 Task: Select the never in the drop into editor: show drop selector.
Action: Mouse moved to (12, 579)
Screenshot: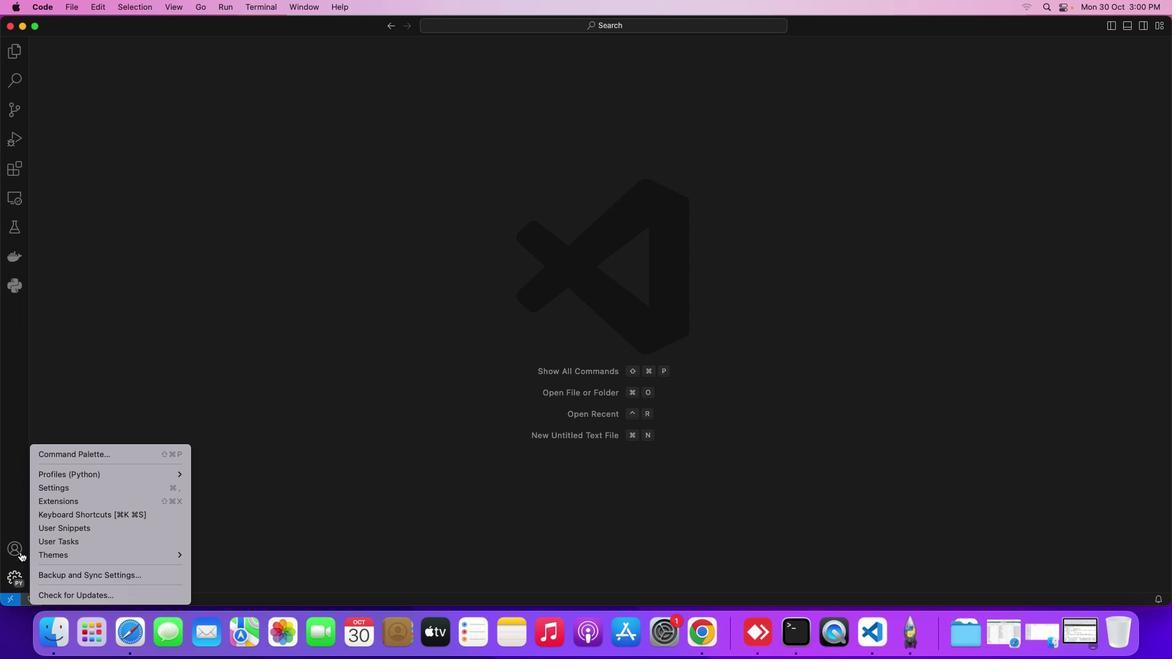 
Action: Mouse pressed left at (12, 579)
Screenshot: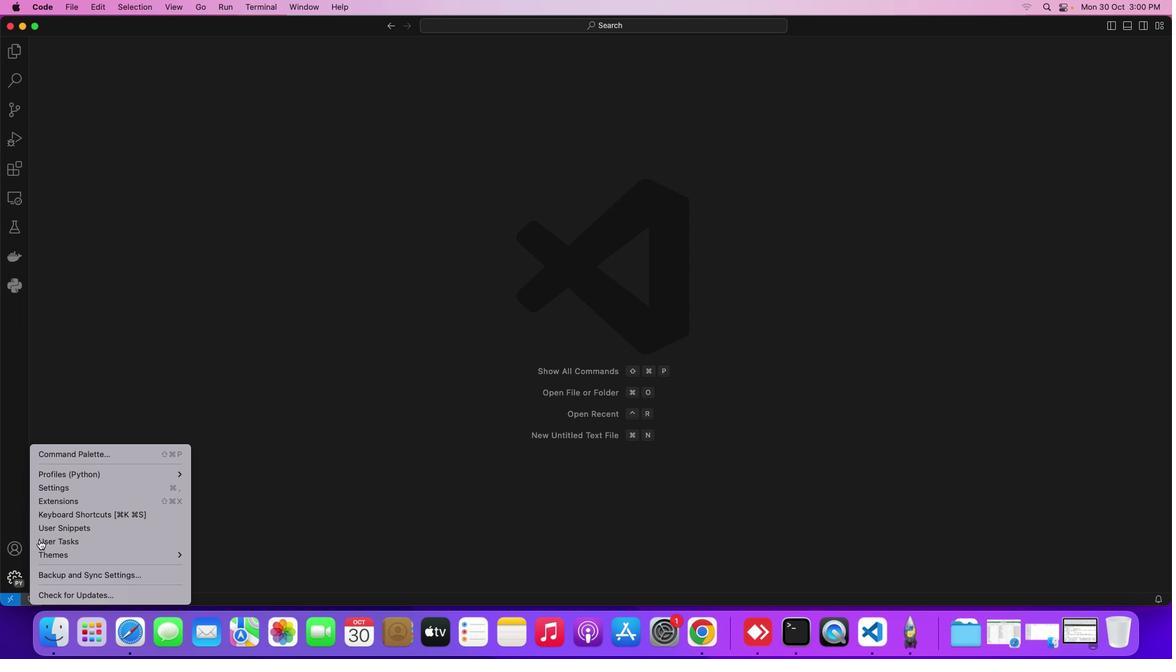 
Action: Mouse moved to (48, 489)
Screenshot: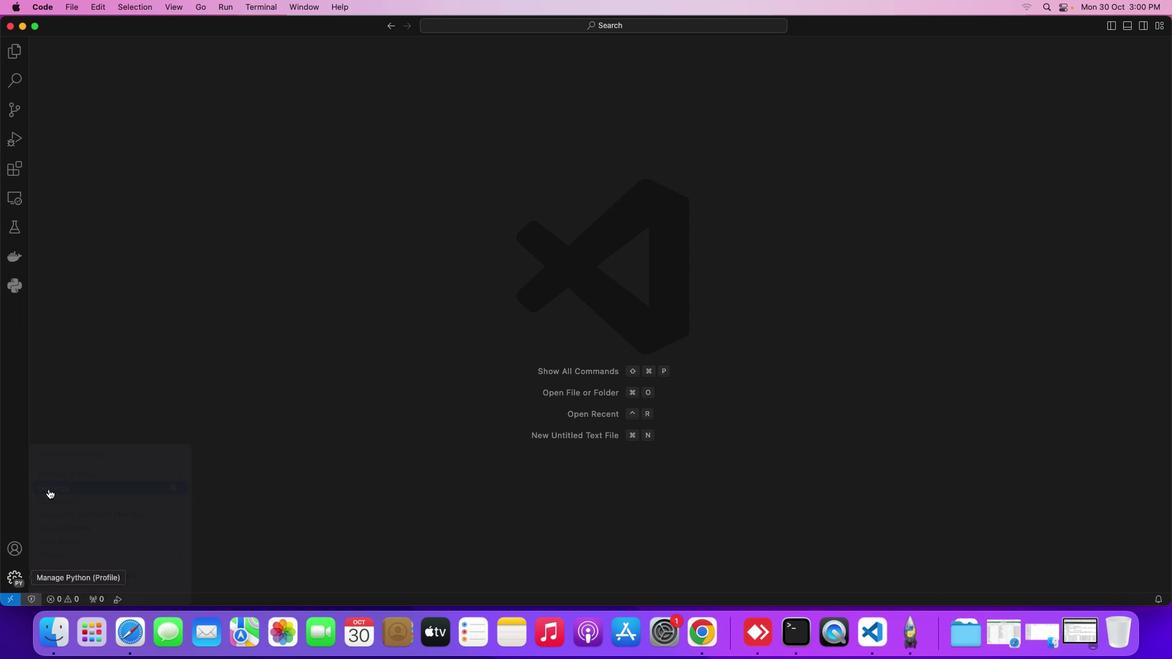 
Action: Mouse pressed left at (48, 489)
Screenshot: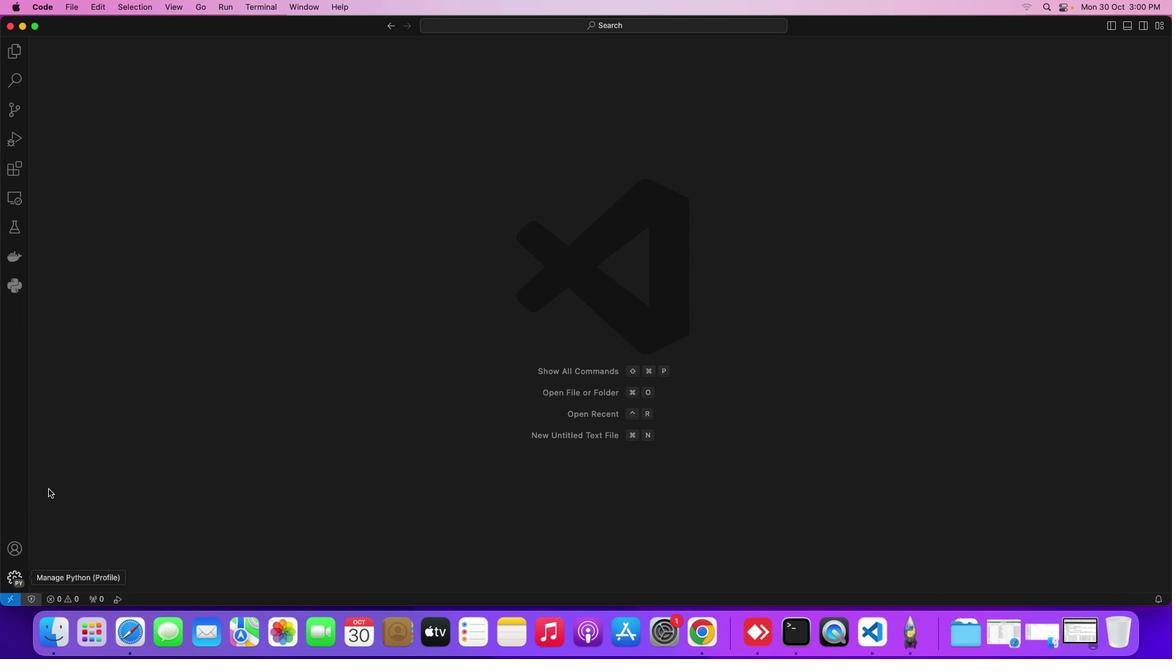 
Action: Mouse moved to (430, 392)
Screenshot: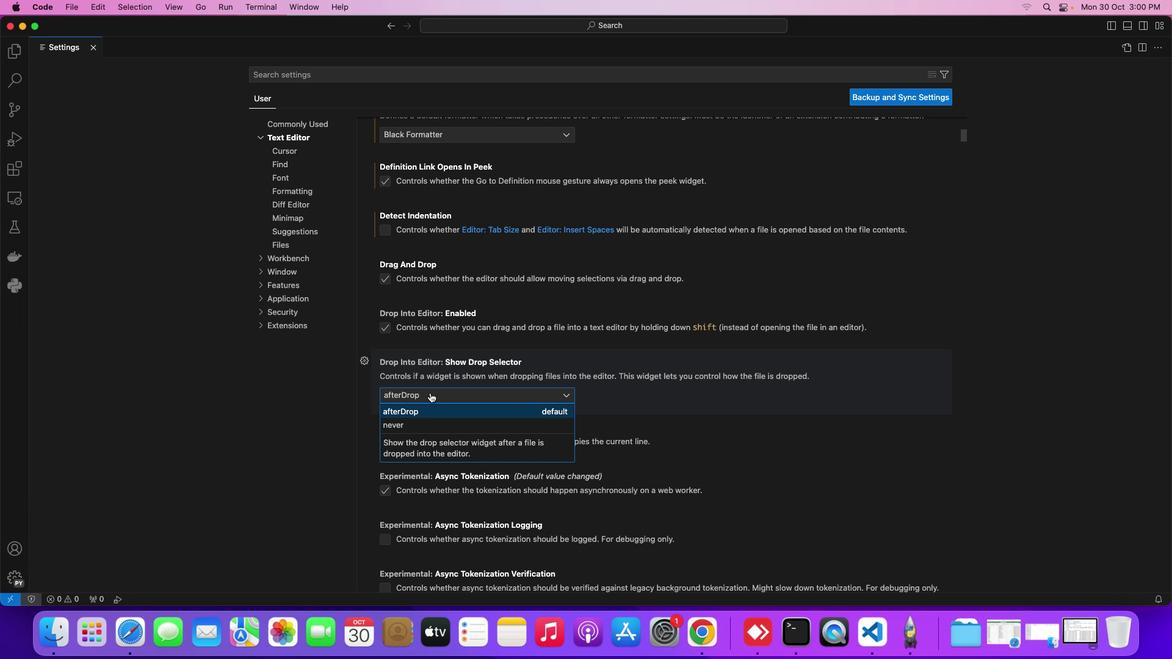 
Action: Mouse pressed left at (430, 392)
Screenshot: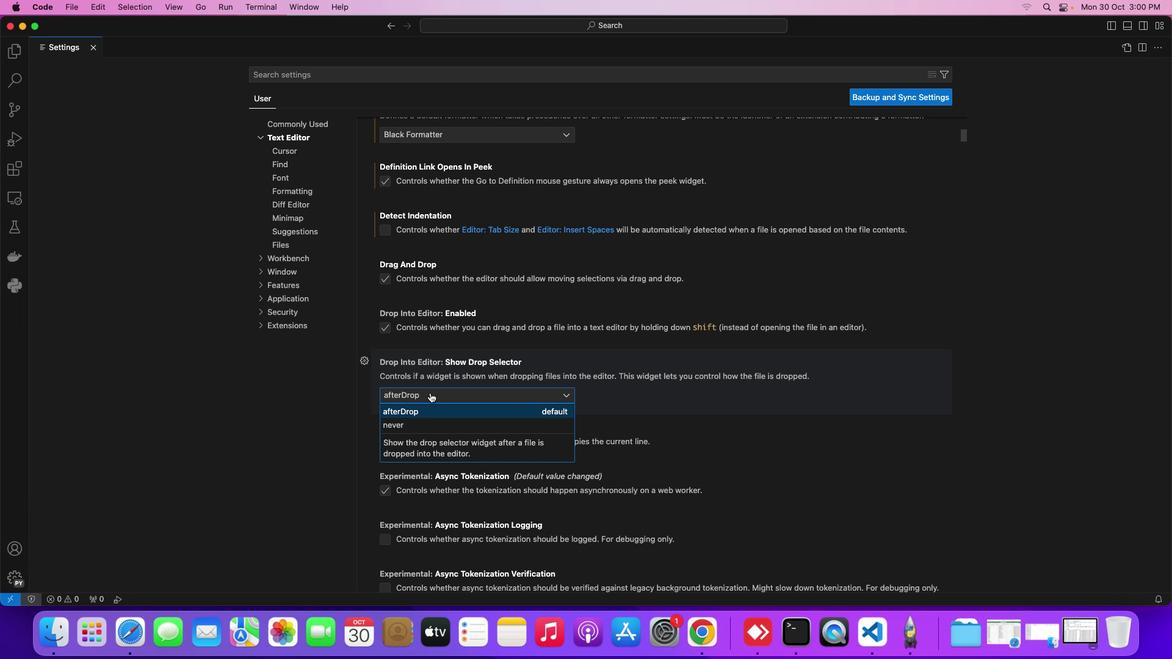 
Action: Mouse moved to (387, 421)
Screenshot: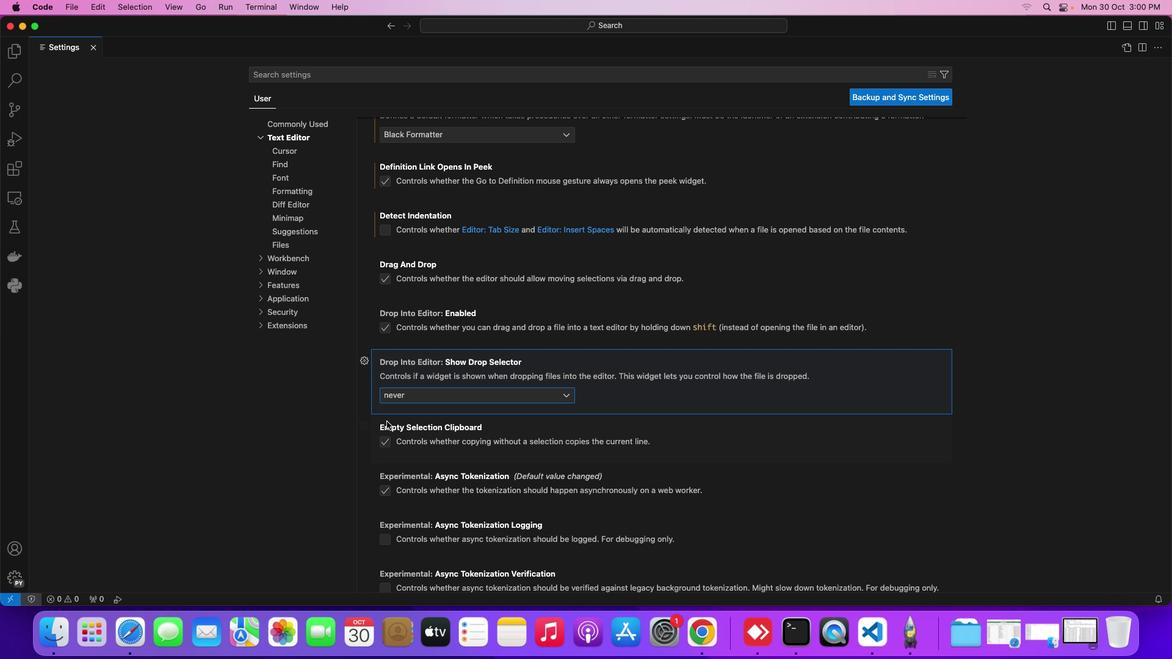 
Action: Mouse pressed left at (387, 421)
Screenshot: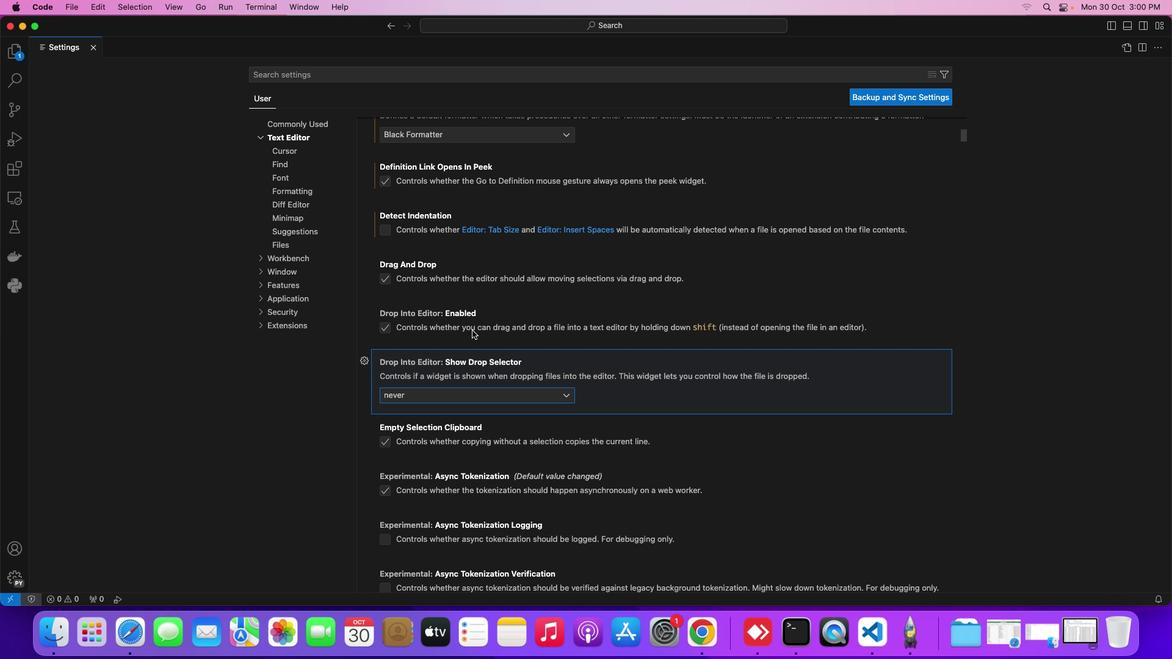 
Action: Mouse moved to (725, 235)
Screenshot: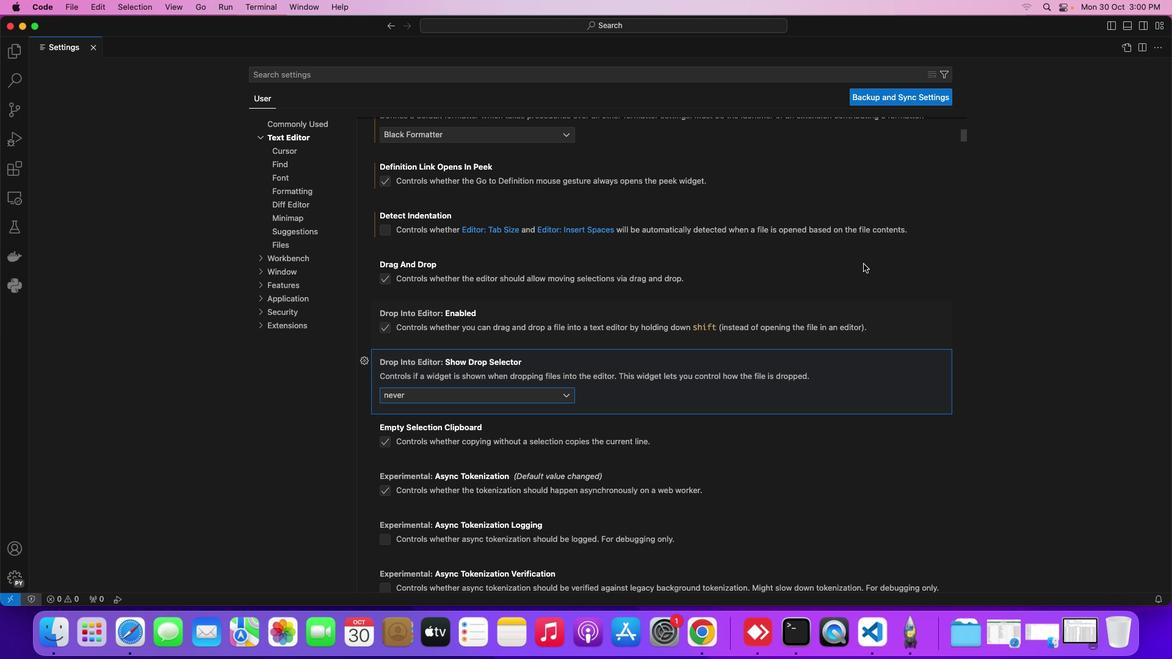 
